 Task: Find all tasks due today in the task manager.
Action: Mouse moved to (14, 166)
Screenshot: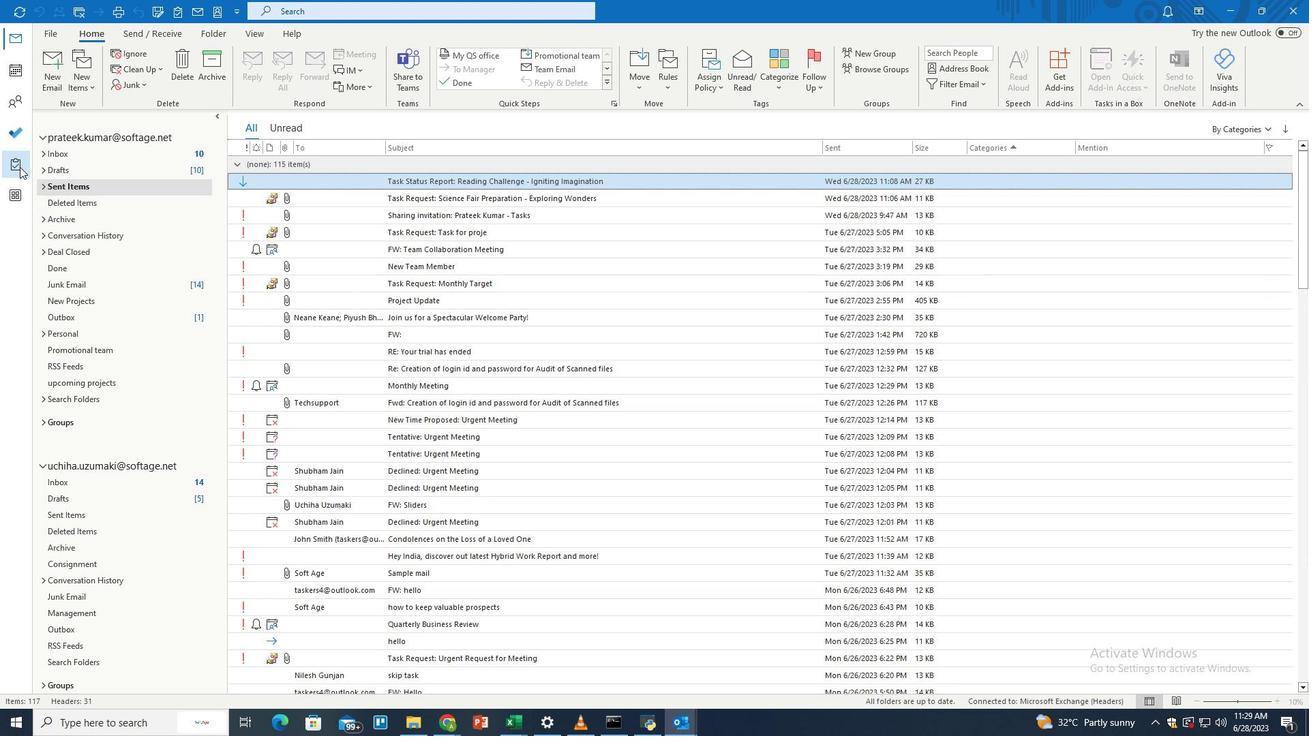 
Action: Mouse pressed left at (14, 166)
Screenshot: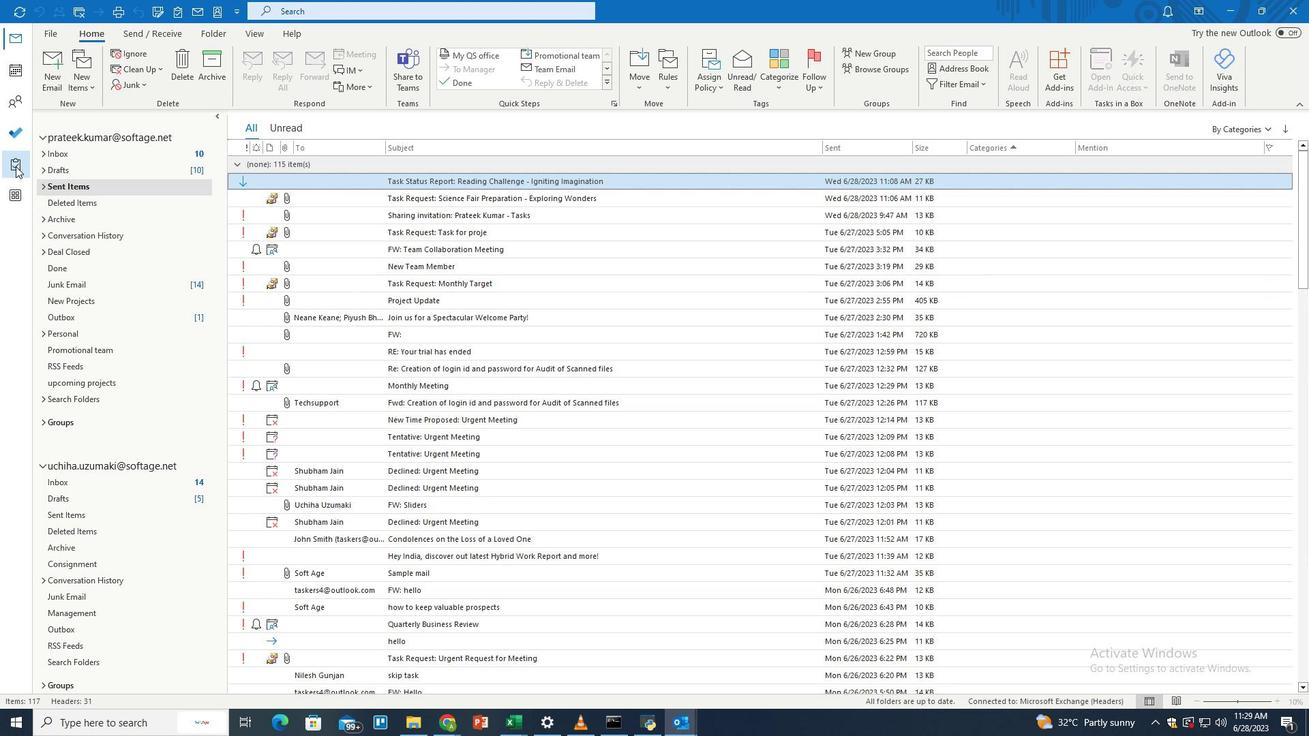 
Action: Mouse moved to (438, 8)
Screenshot: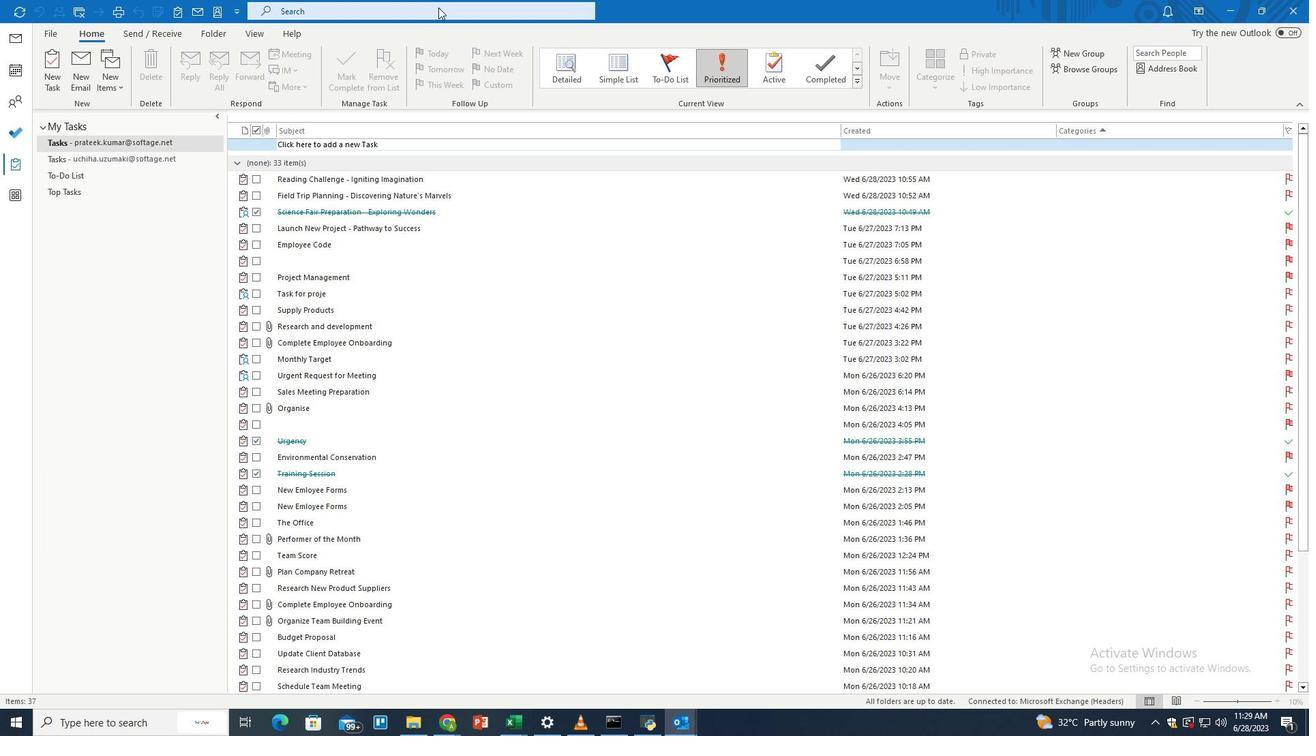 
Action: Mouse pressed left at (438, 8)
Screenshot: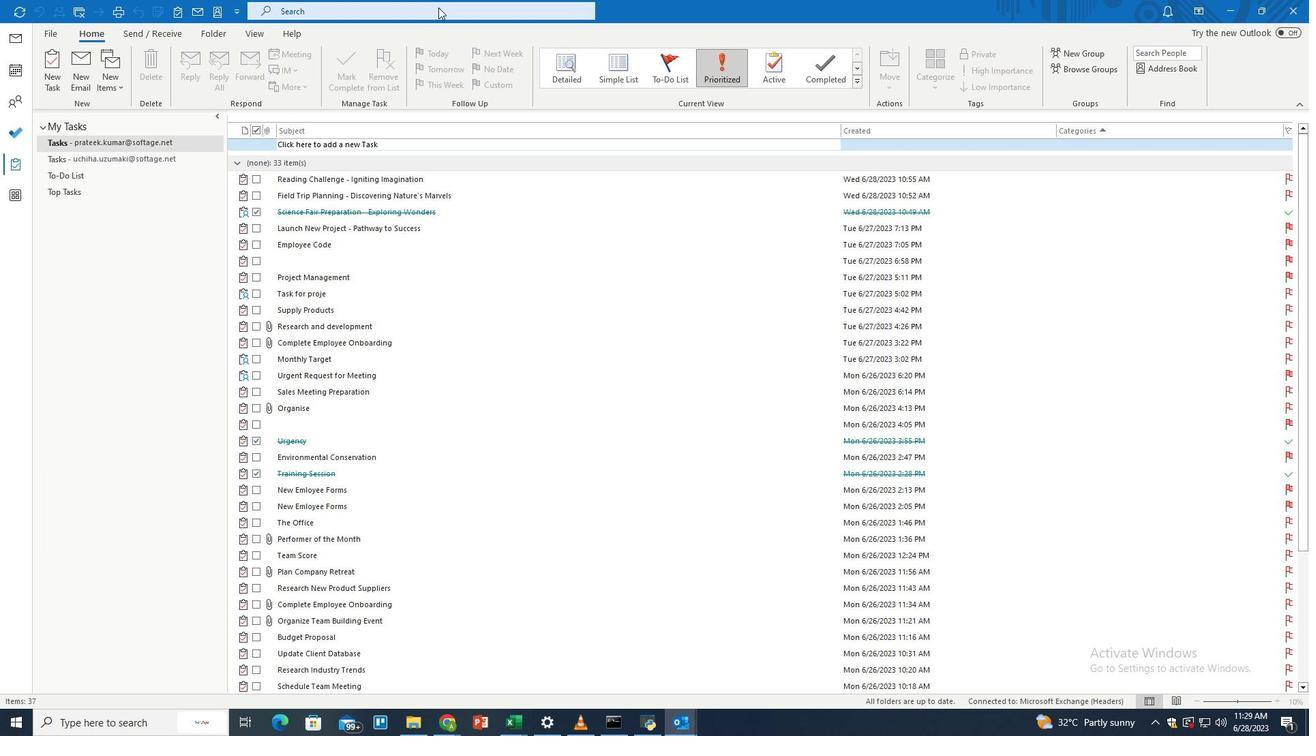 
Action: Mouse moved to (637, 6)
Screenshot: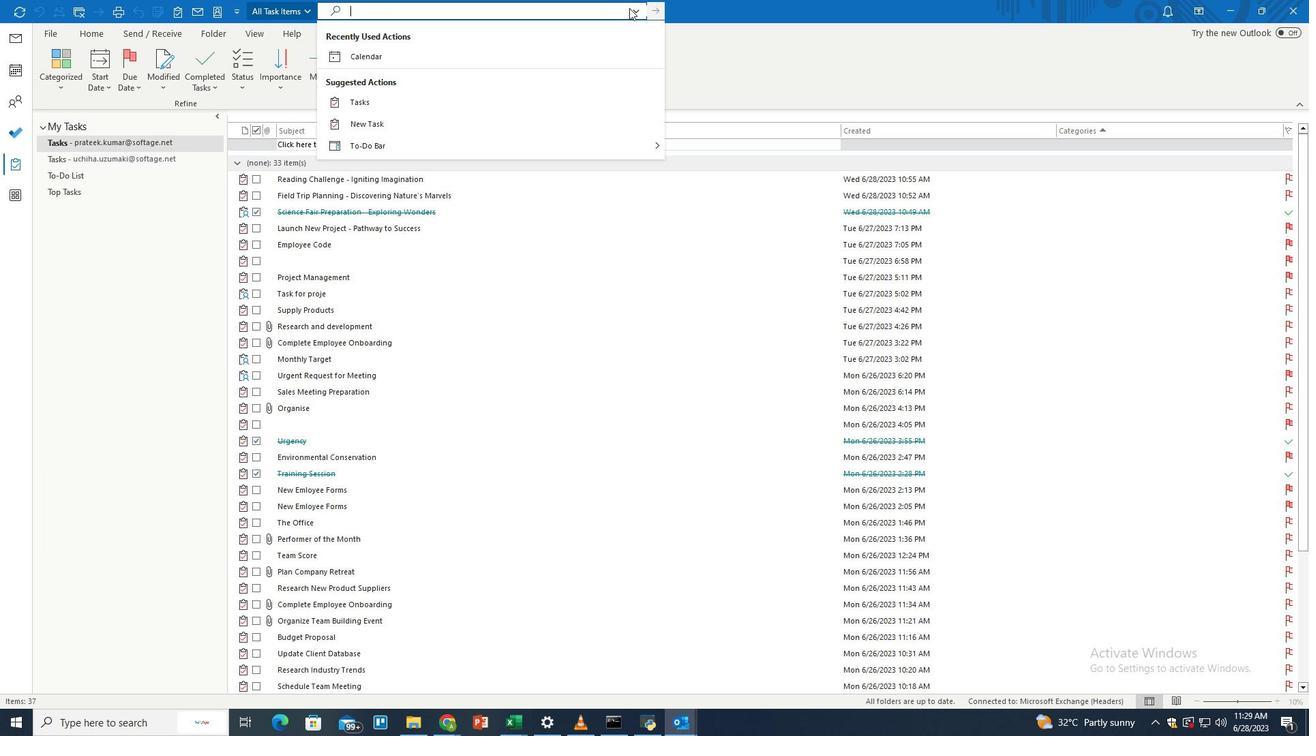 
Action: Mouse pressed left at (637, 6)
Screenshot: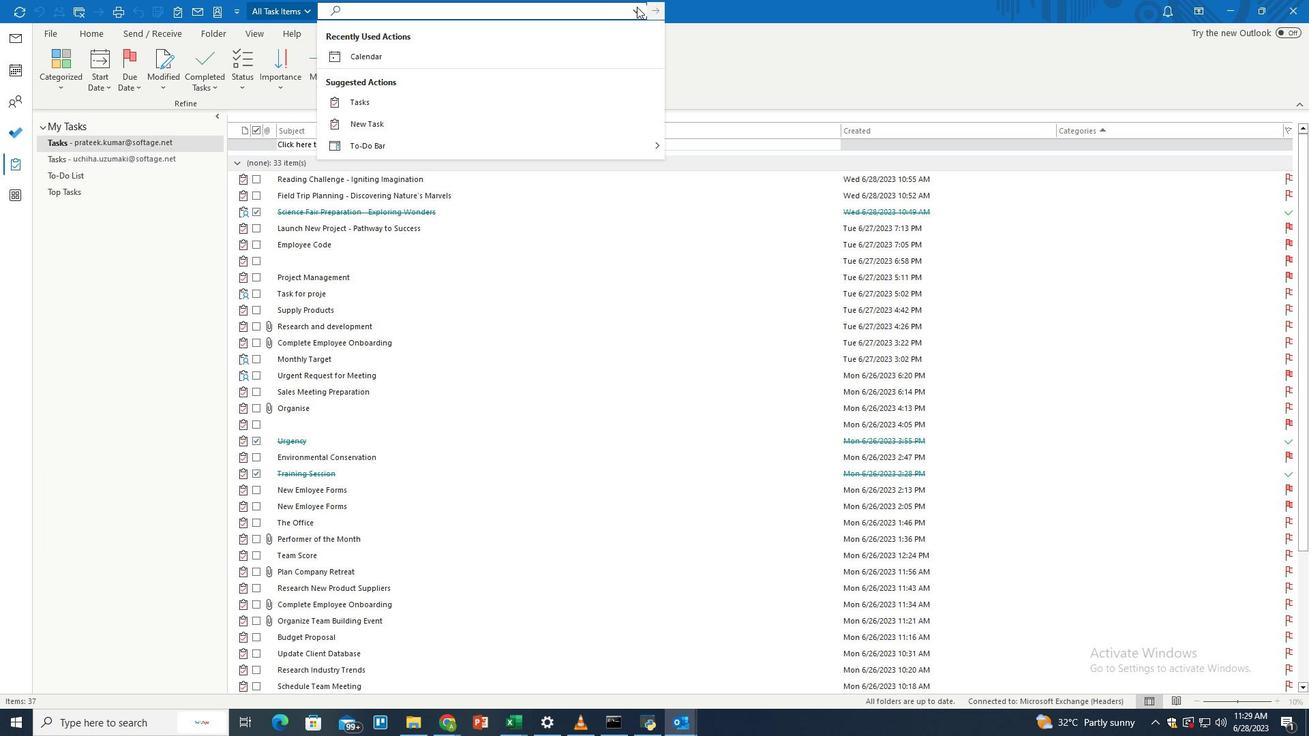 
Action: Mouse moved to (392, 110)
Screenshot: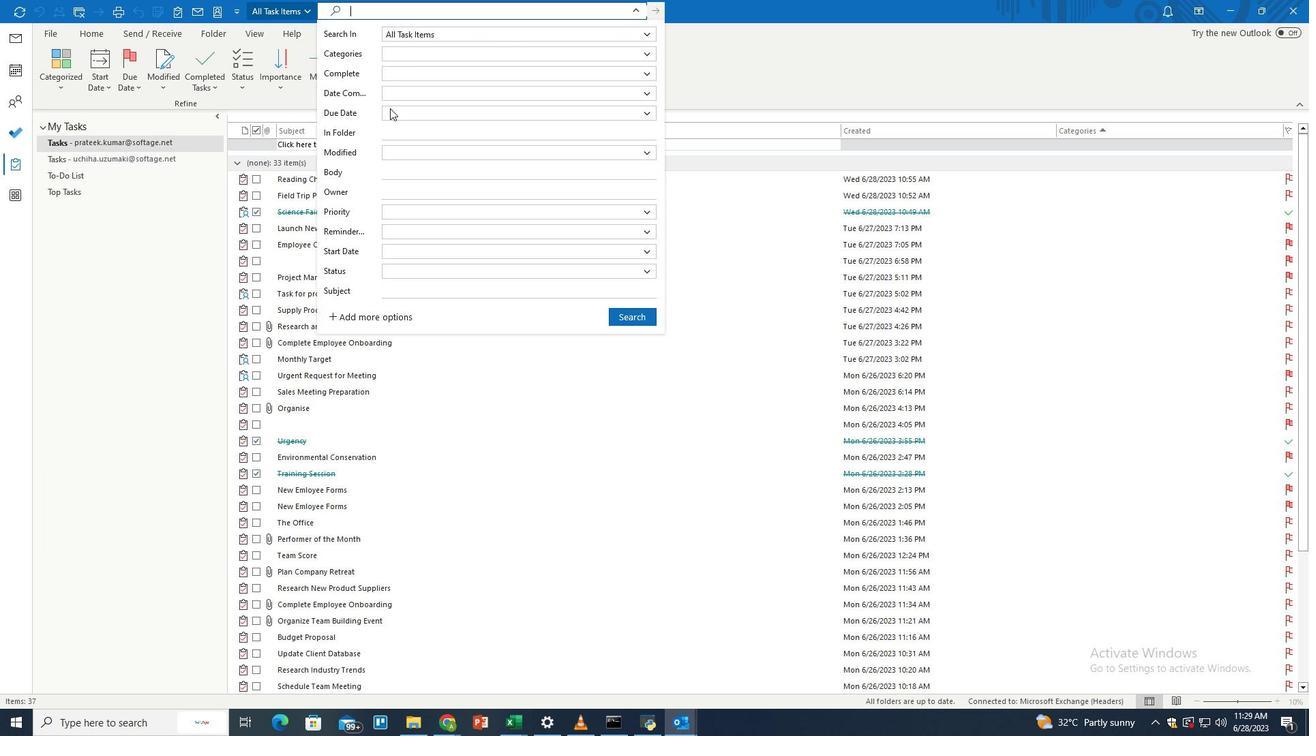 
Action: Mouse pressed left at (392, 110)
Screenshot: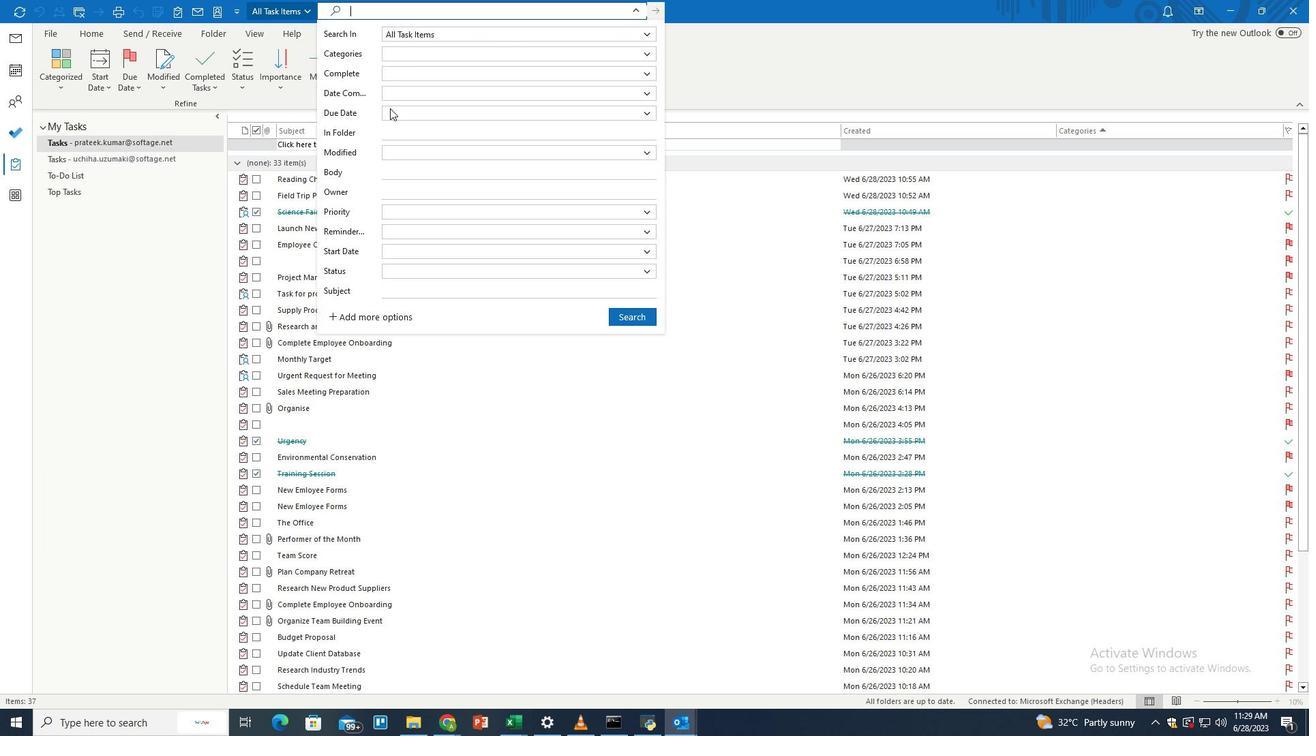 
Action: Mouse moved to (400, 139)
Screenshot: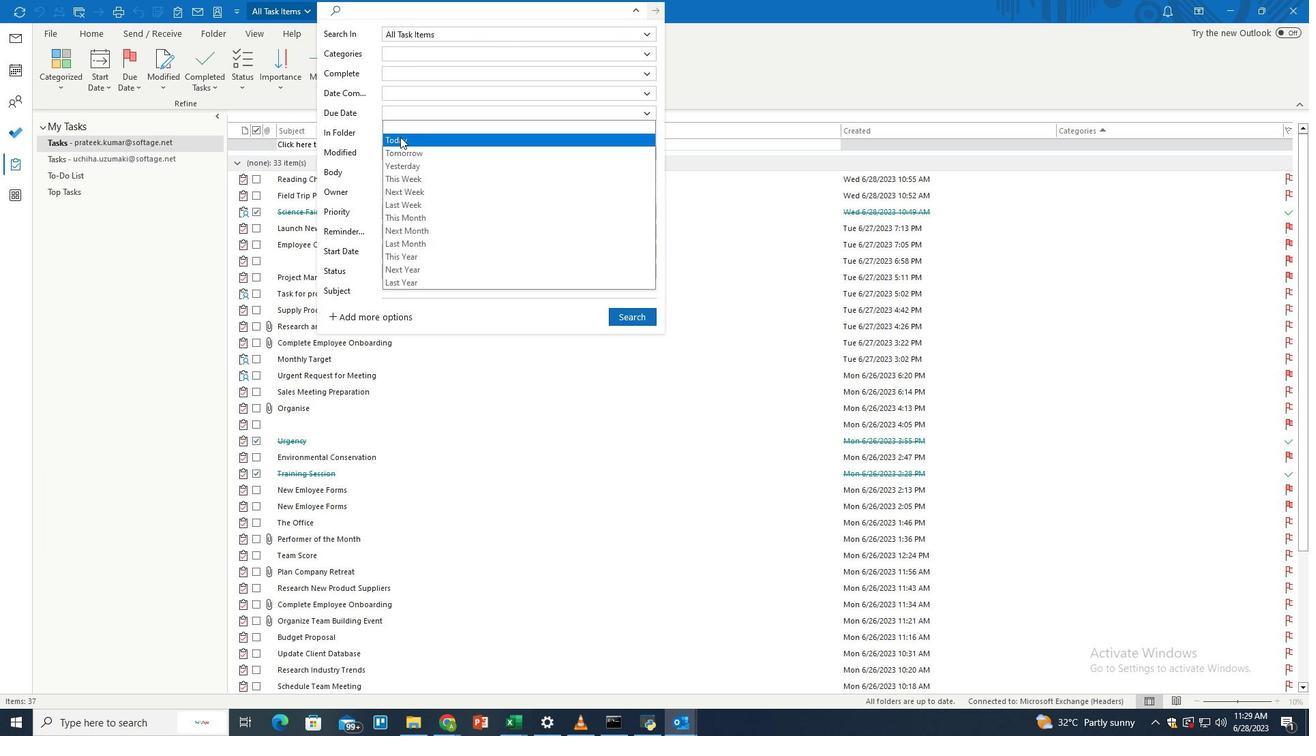 
Action: Mouse pressed left at (400, 139)
Screenshot: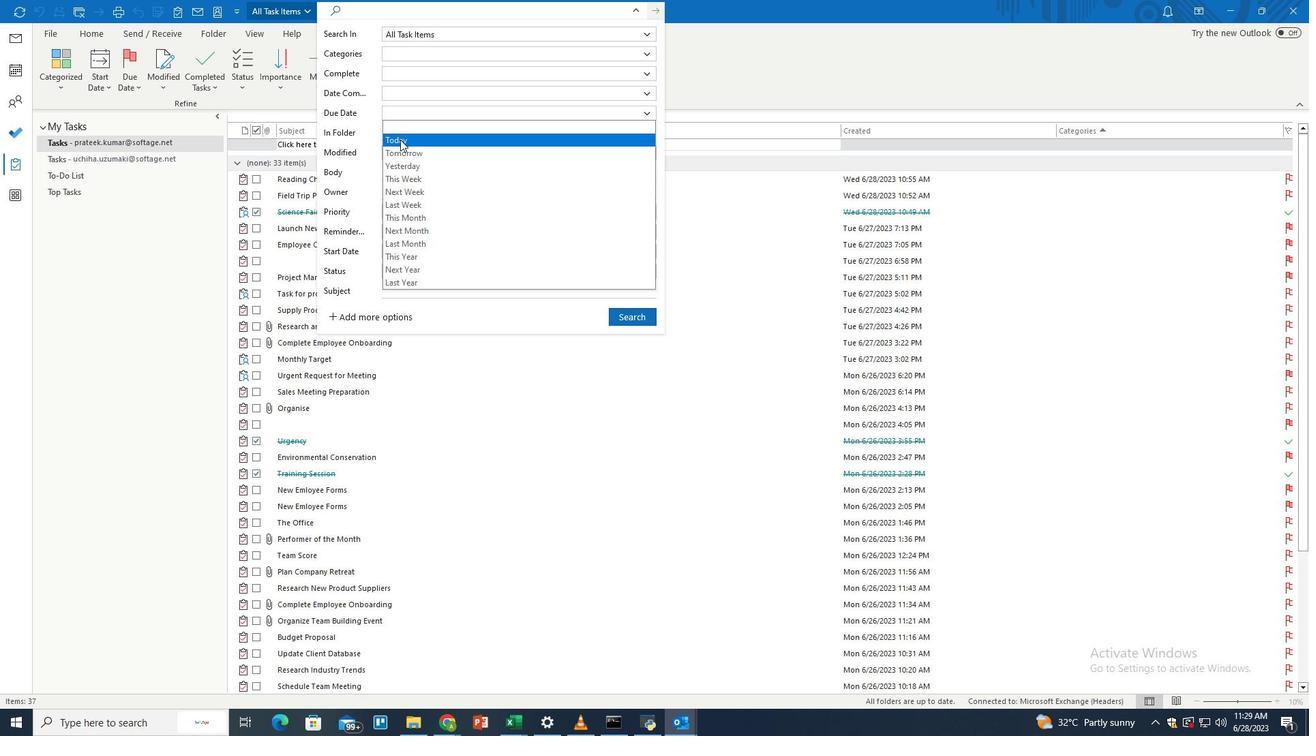 
Action: Mouse moved to (634, 314)
Screenshot: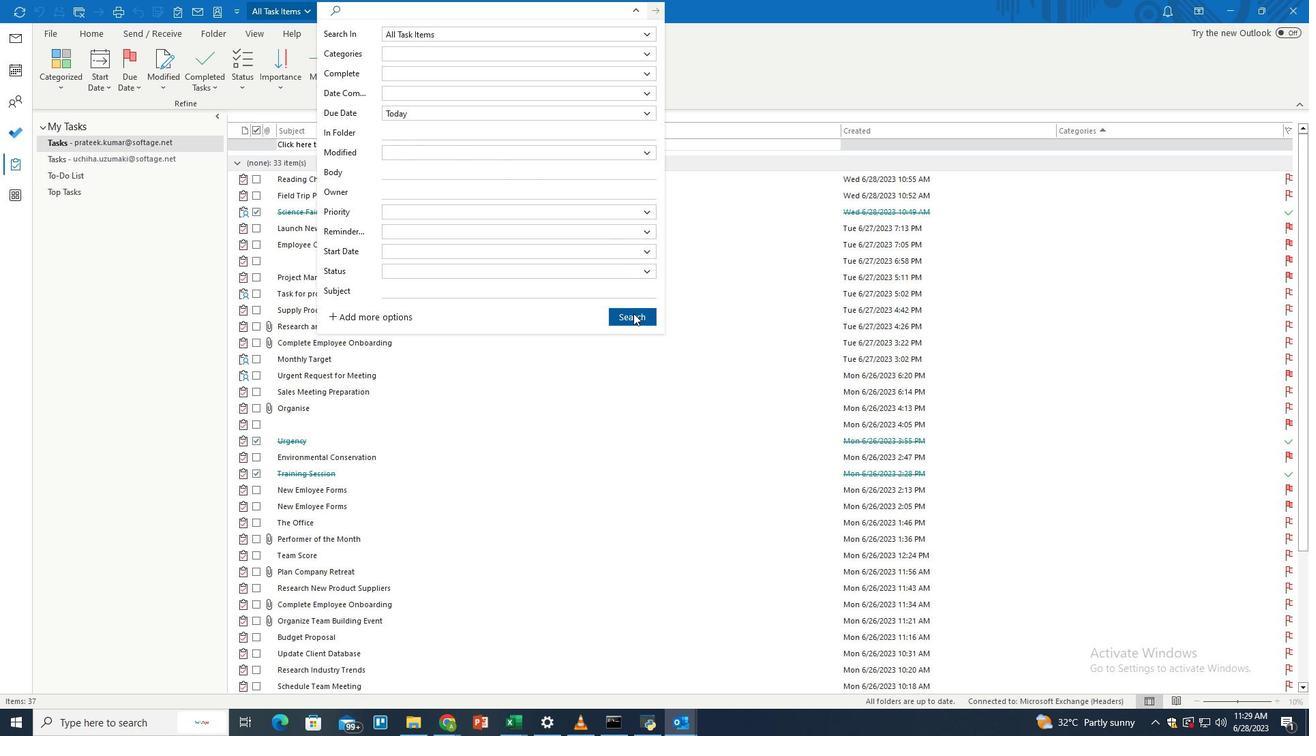 
Action: Mouse pressed left at (634, 314)
Screenshot: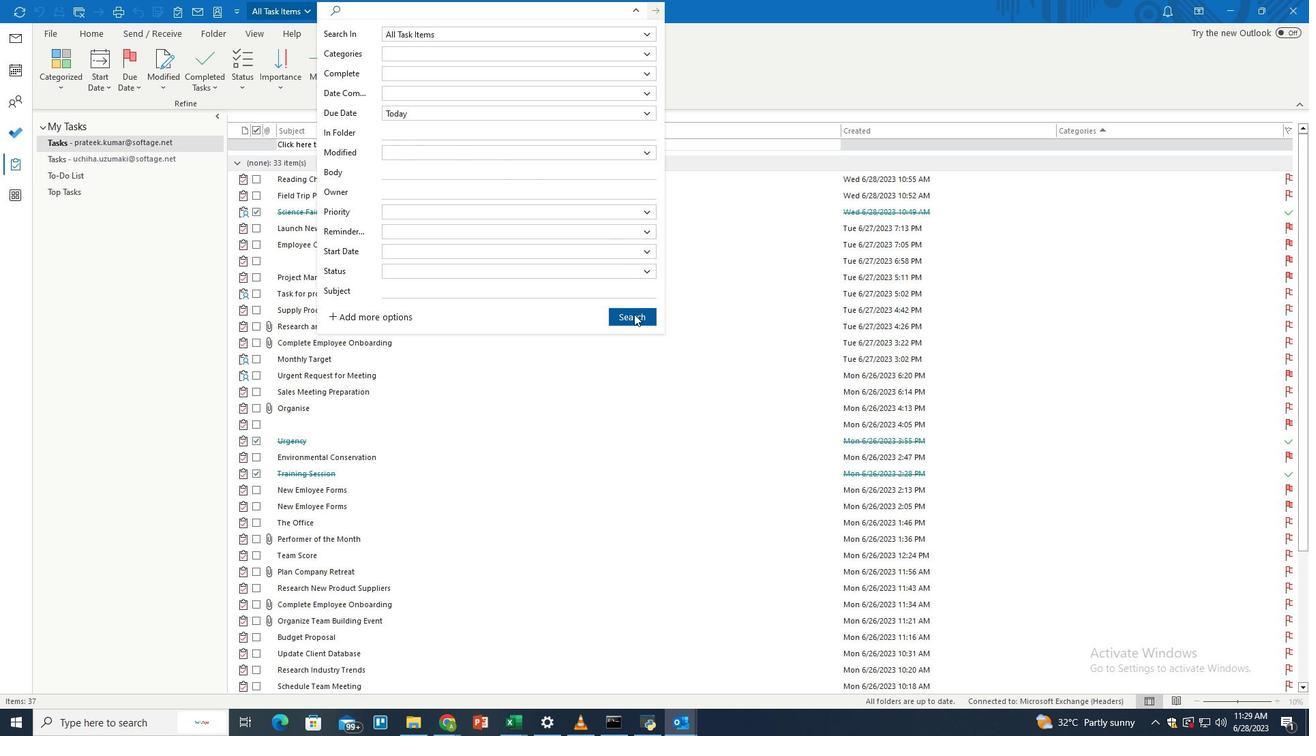 
Action: Mouse moved to (590, 293)
Screenshot: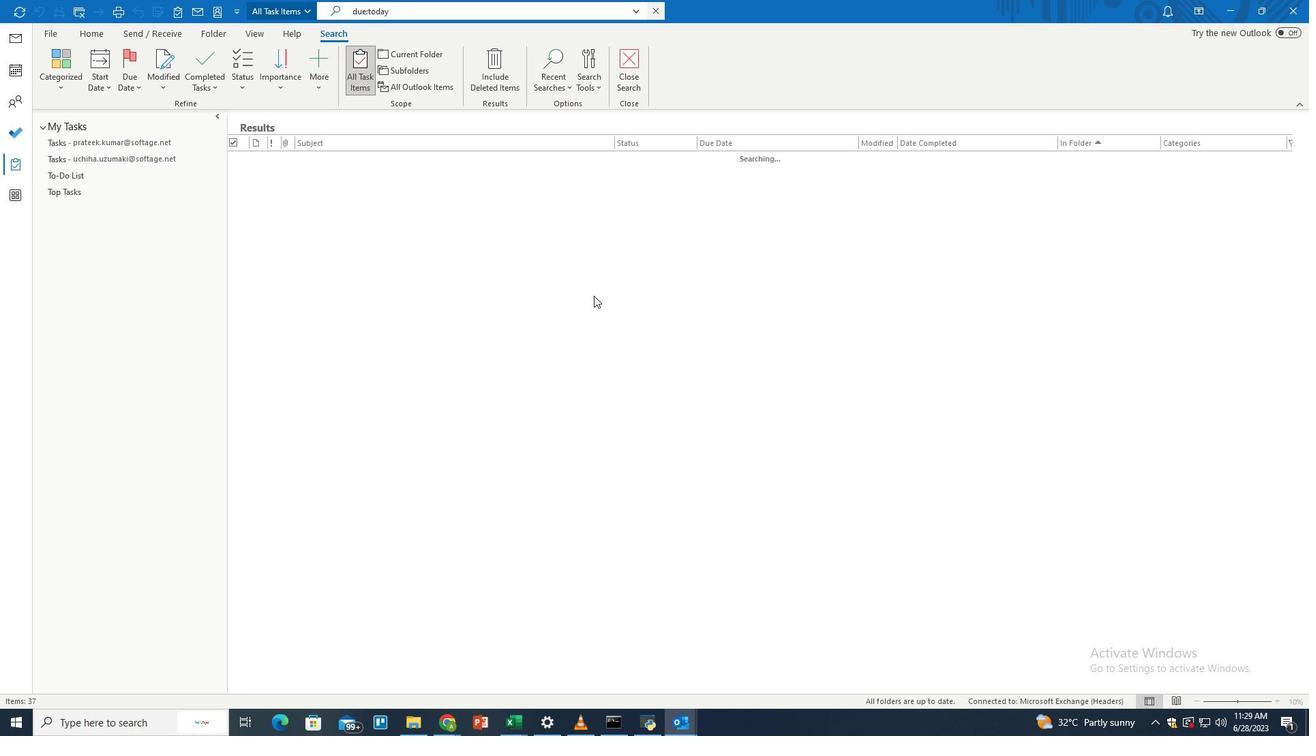 
